 Task: Use Telephone Busy Signal Effect in this video Movie B.mp4
Action: Mouse moved to (509, 172)
Screenshot: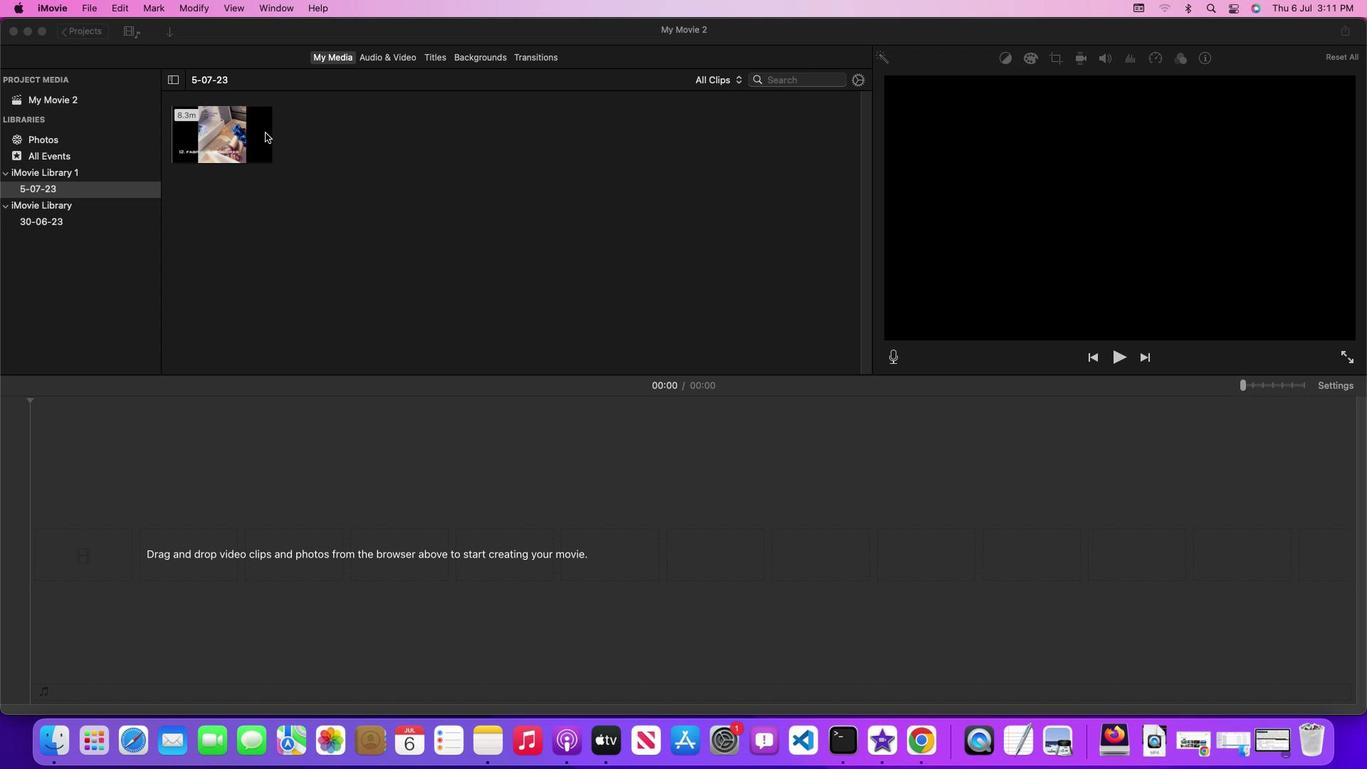 
Action: Mouse pressed left at (509, 172)
Screenshot: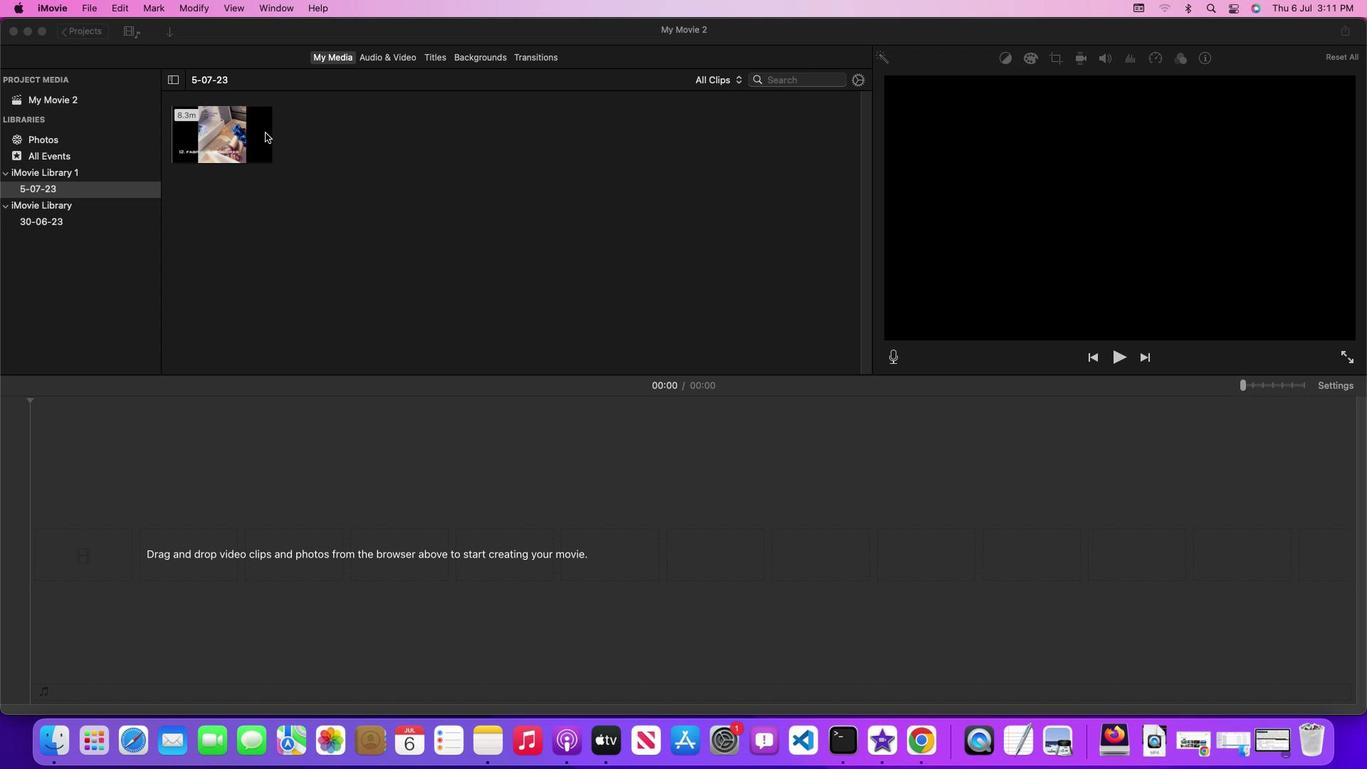 
Action: Mouse moved to (509, 172)
Screenshot: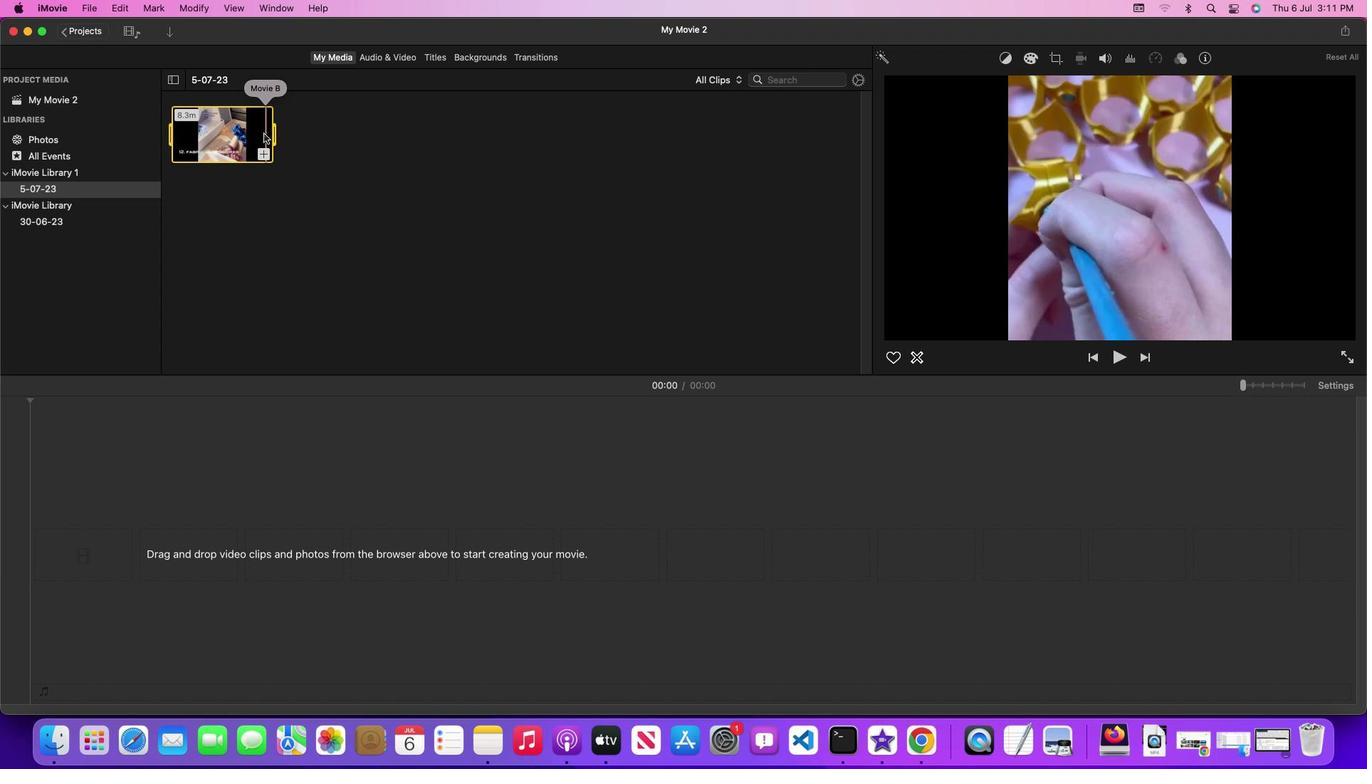 
Action: Mouse pressed left at (509, 172)
Screenshot: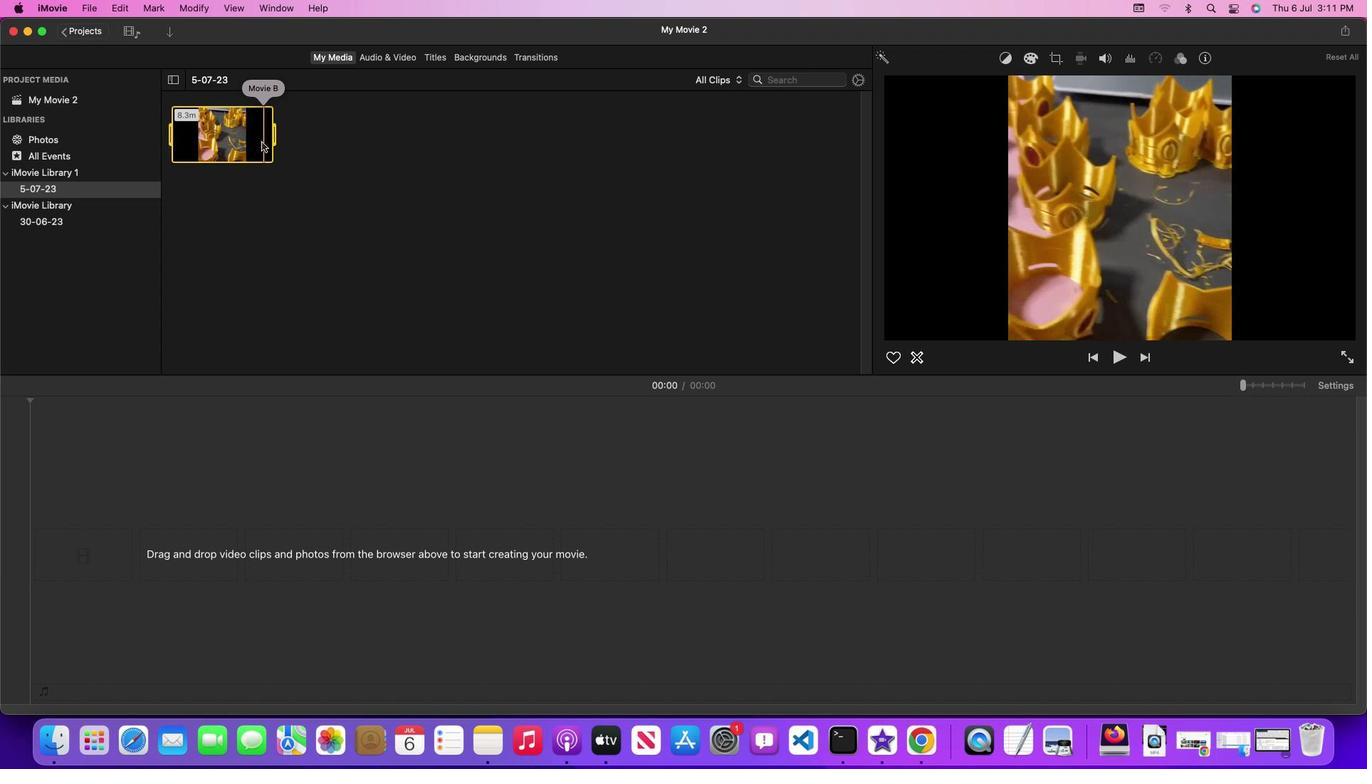 
Action: Mouse moved to (504, 91)
Screenshot: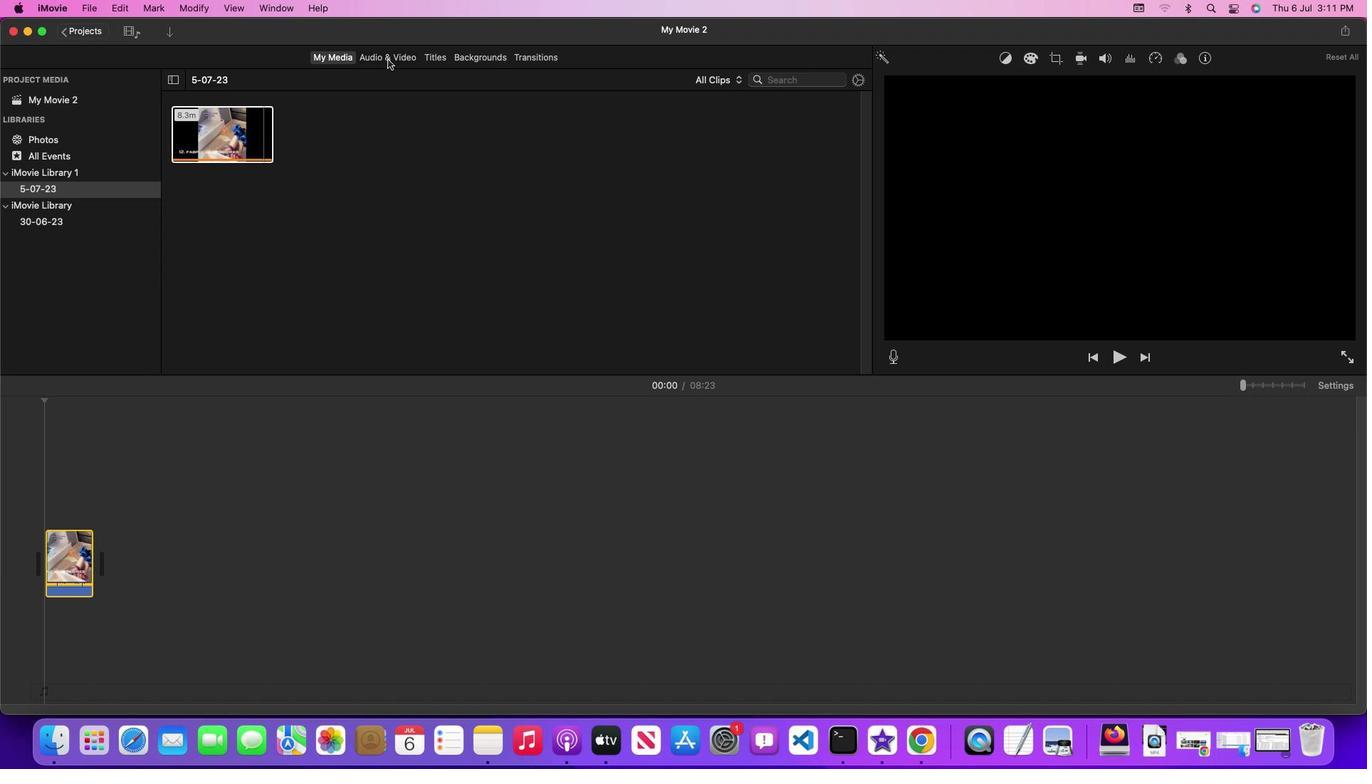 
Action: Mouse pressed left at (504, 91)
Screenshot: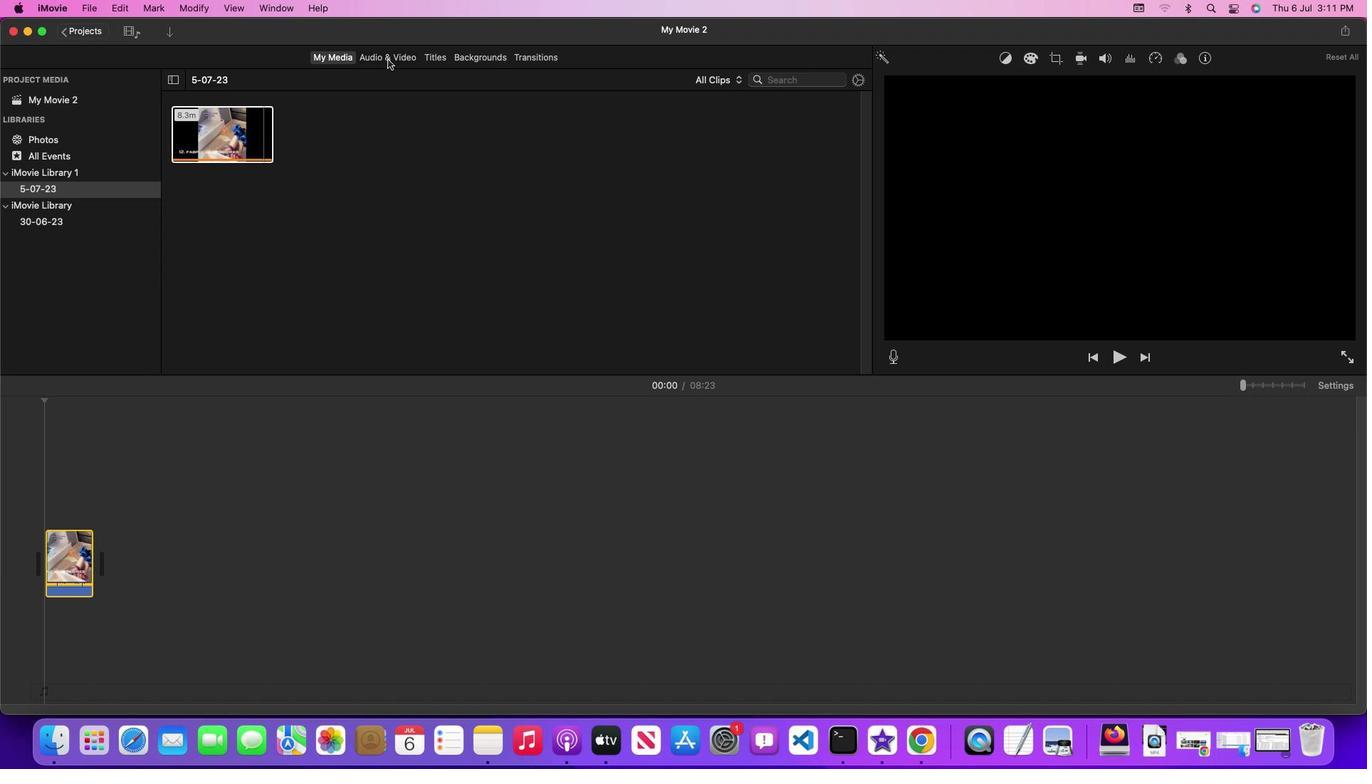 
Action: Mouse moved to (482, 233)
Screenshot: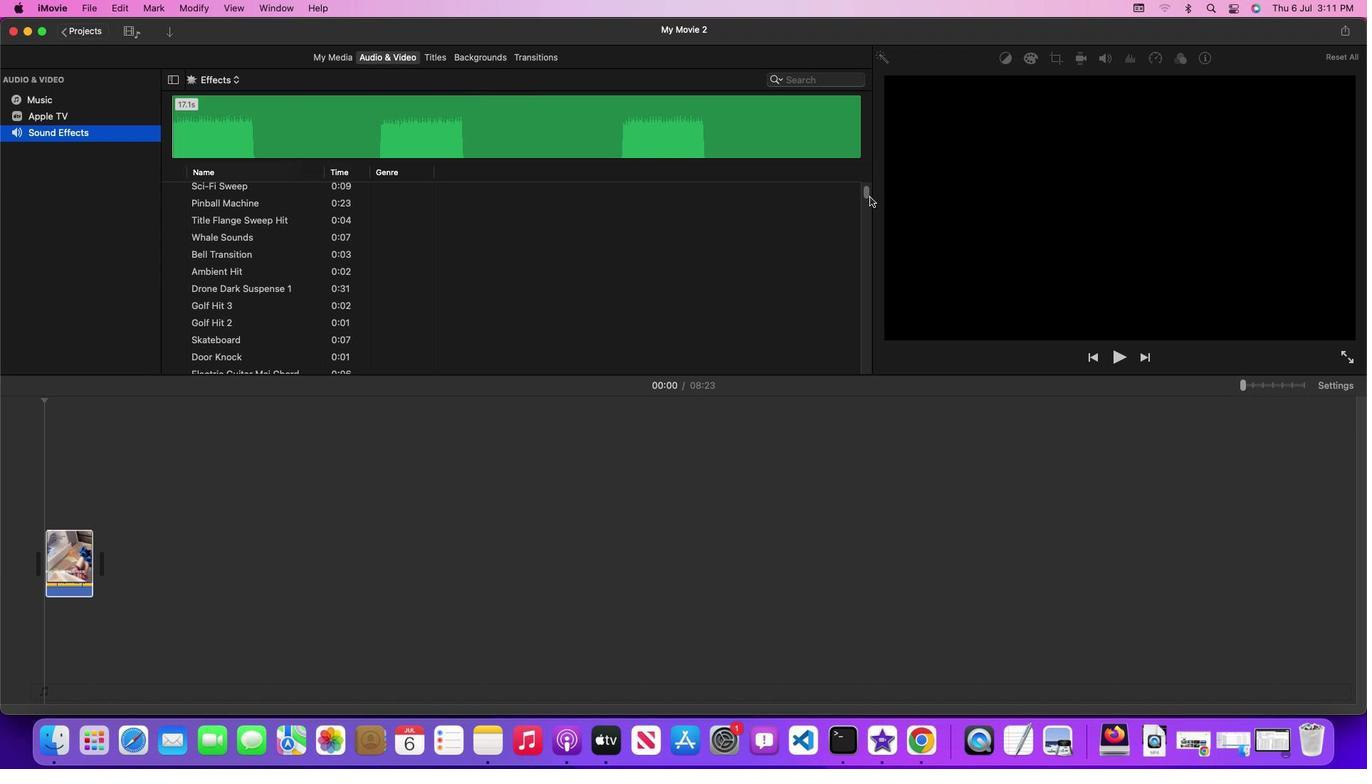 
Action: Mouse pressed left at (482, 233)
Screenshot: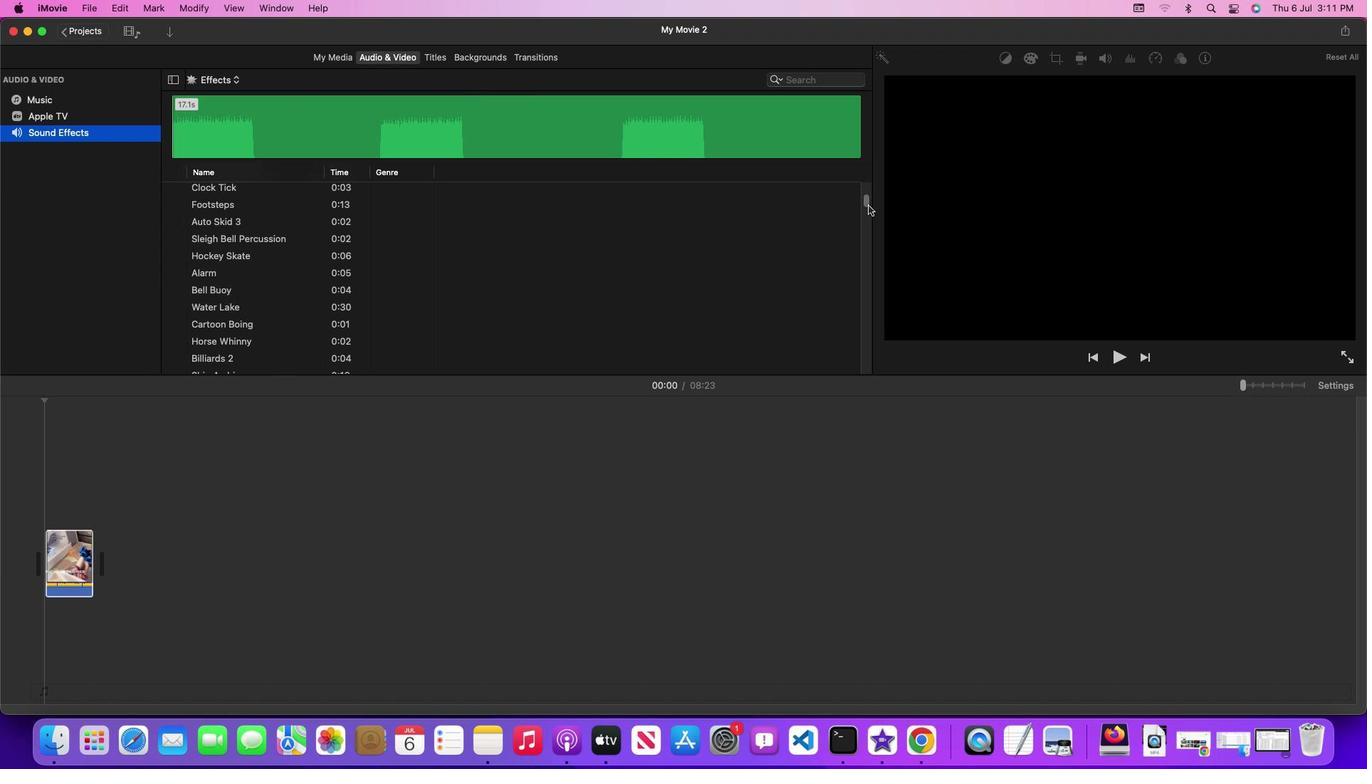
Action: Mouse moved to (492, 360)
Screenshot: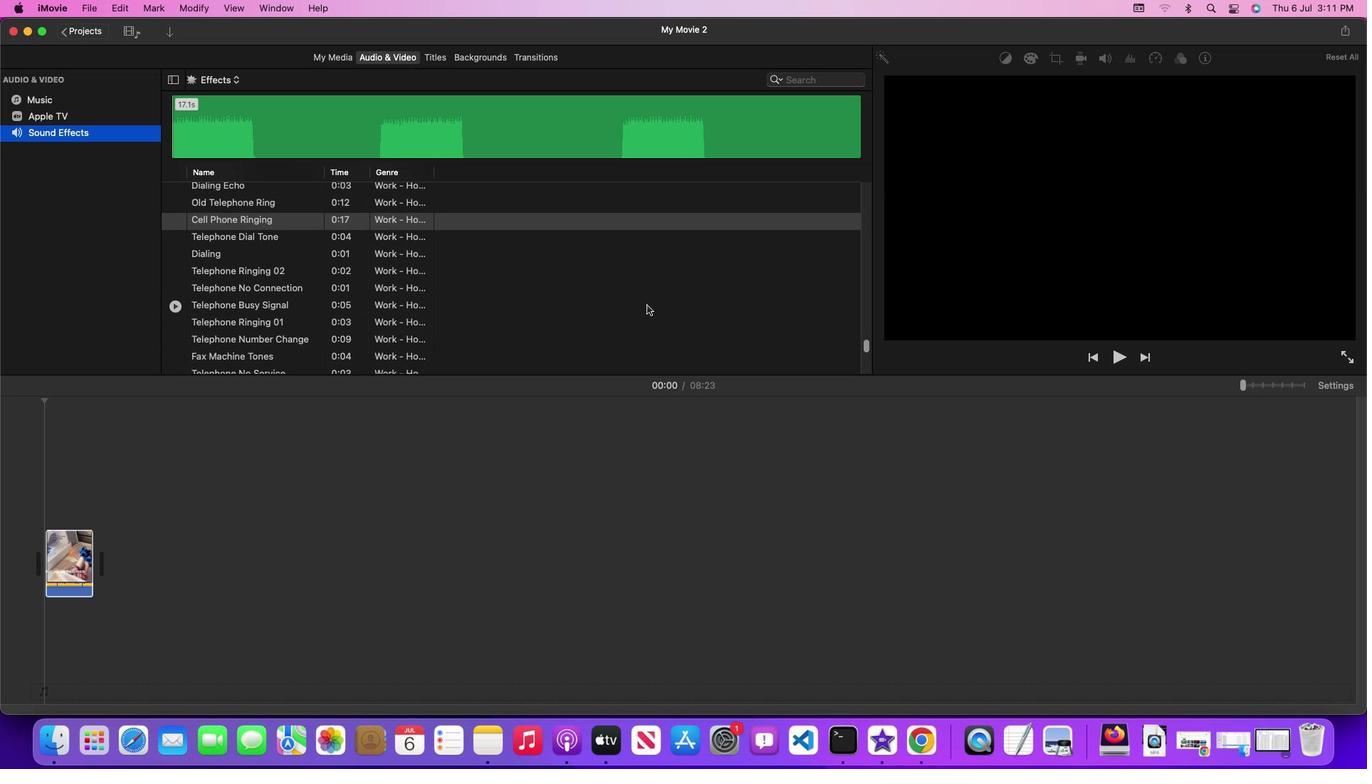 
Action: Mouse scrolled (492, 360) with delta (522, 25)
Screenshot: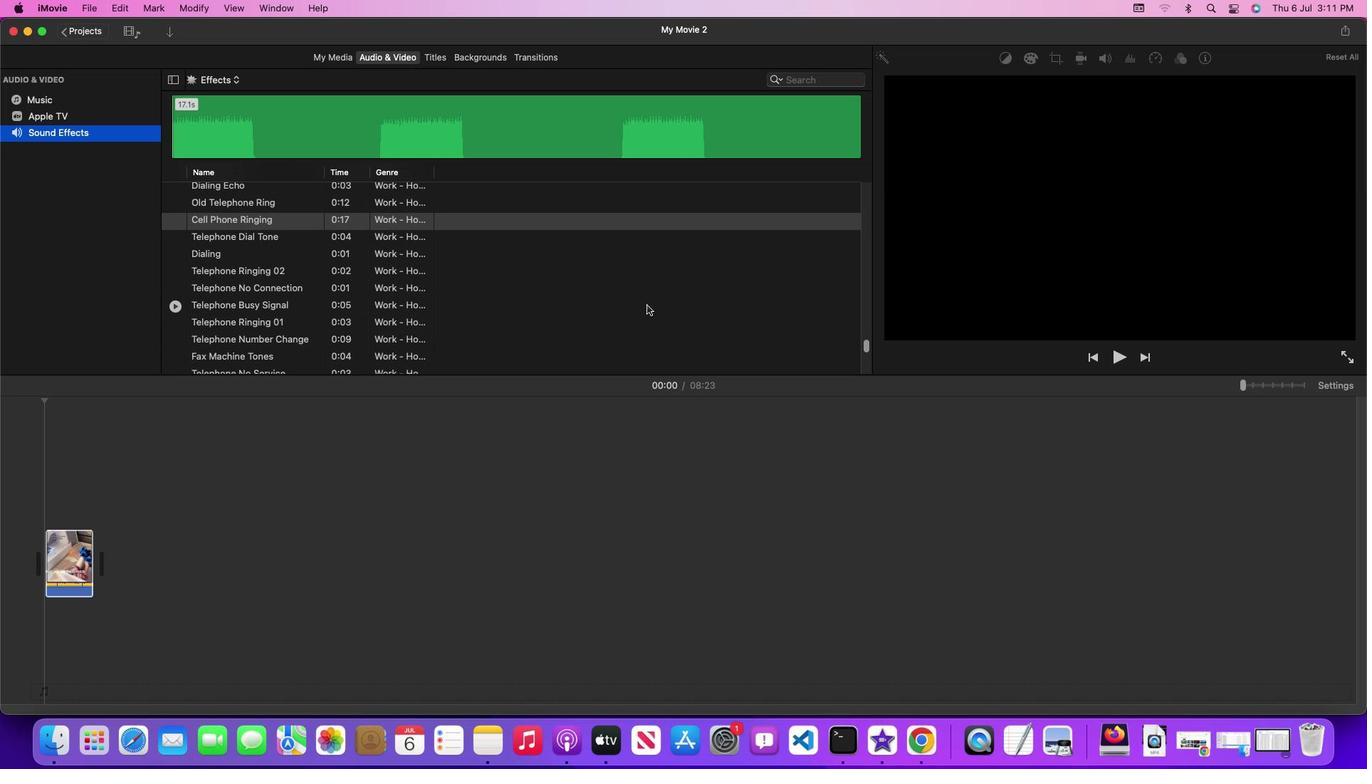 
Action: Mouse scrolled (492, 360) with delta (522, 25)
Screenshot: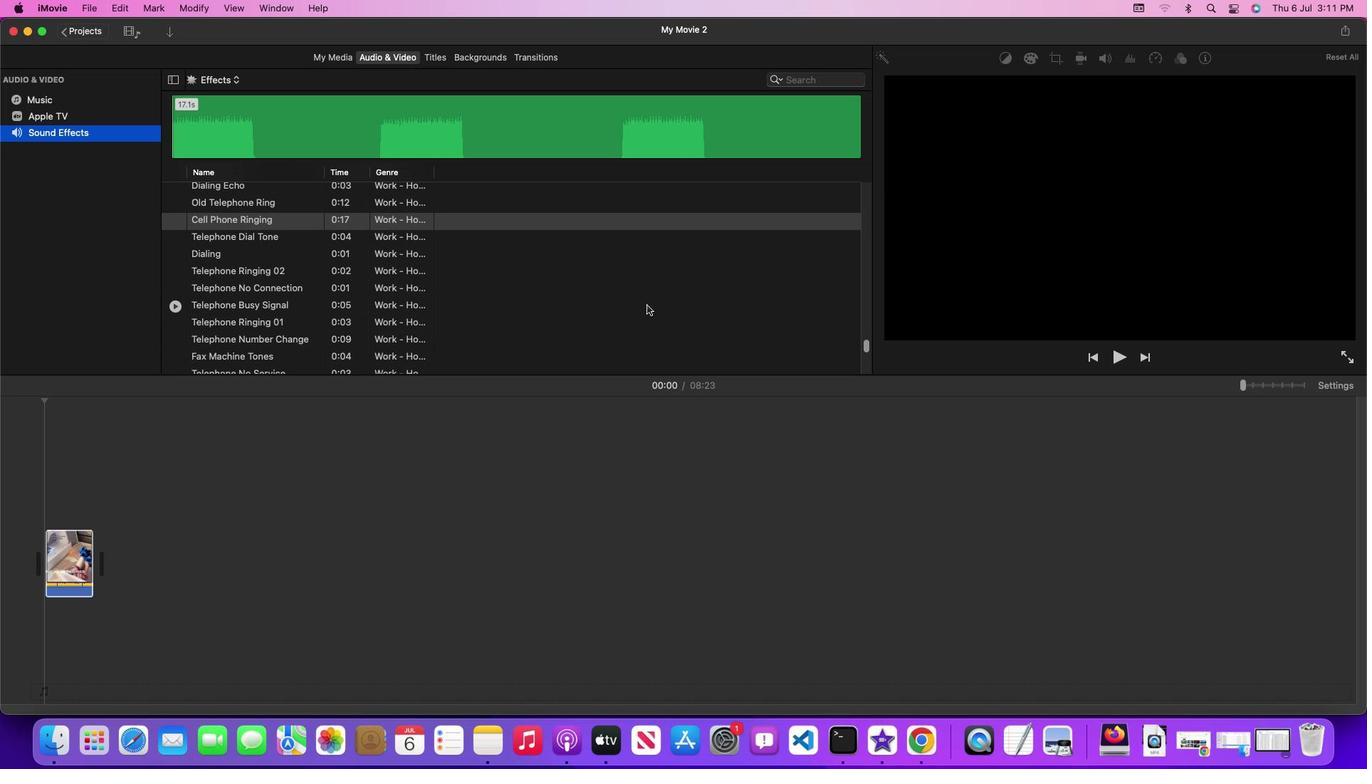 
Action: Mouse moved to (492, 359)
Screenshot: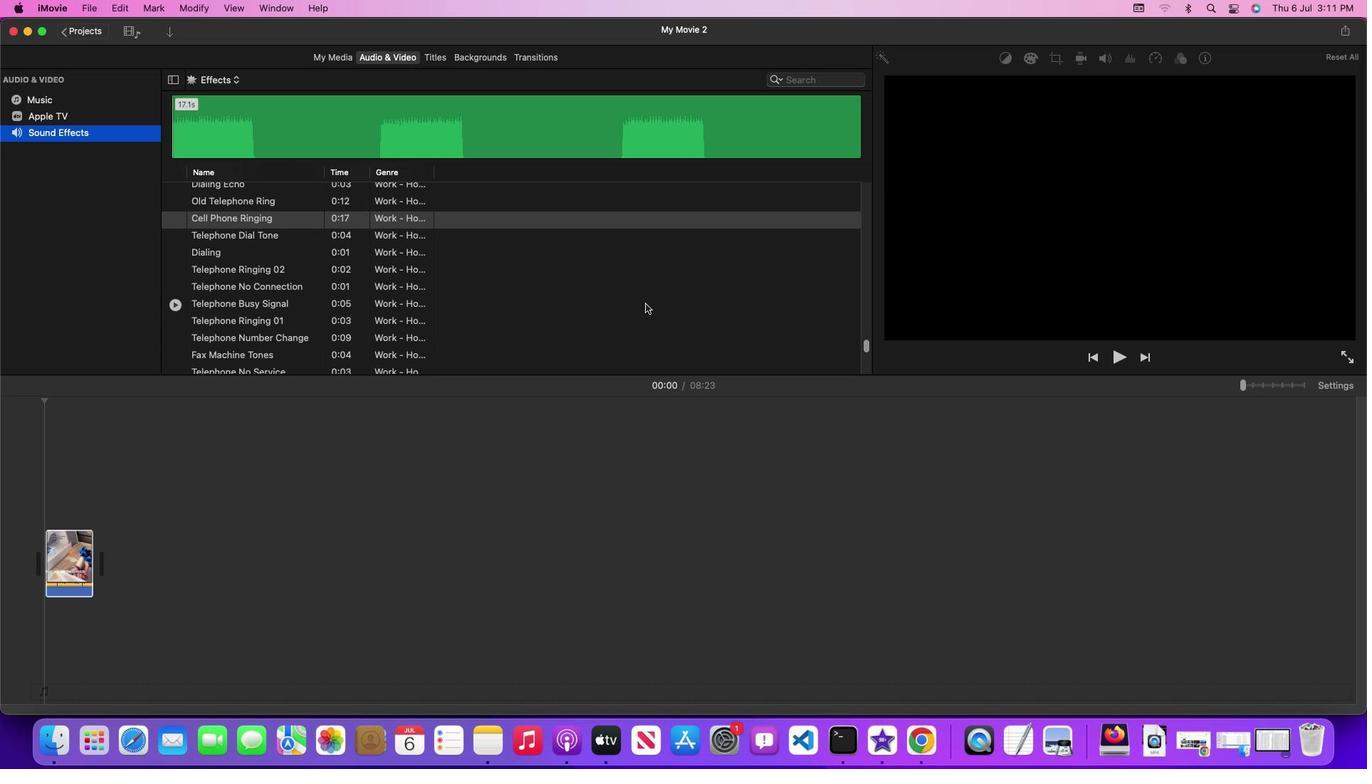 
Action: Mouse scrolled (492, 359) with delta (522, 25)
Screenshot: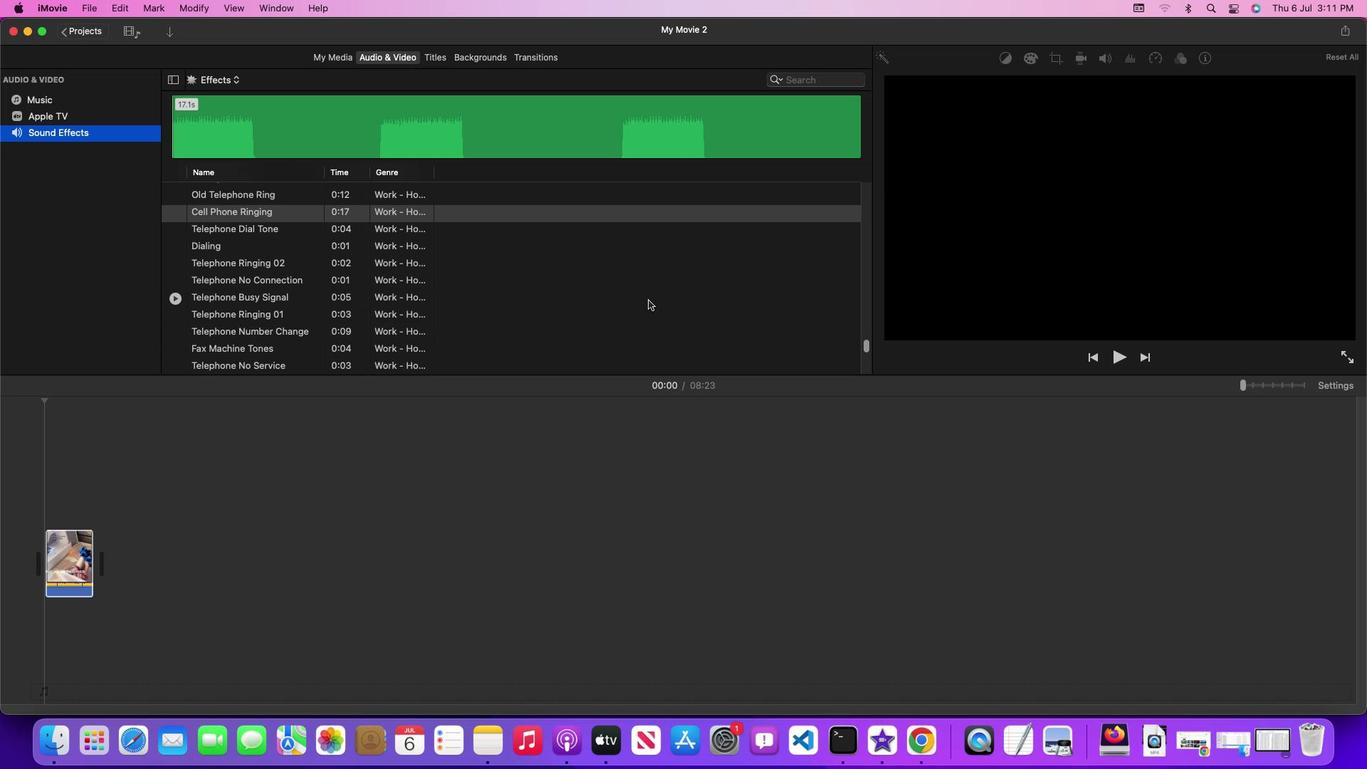 
Action: Mouse moved to (492, 357)
Screenshot: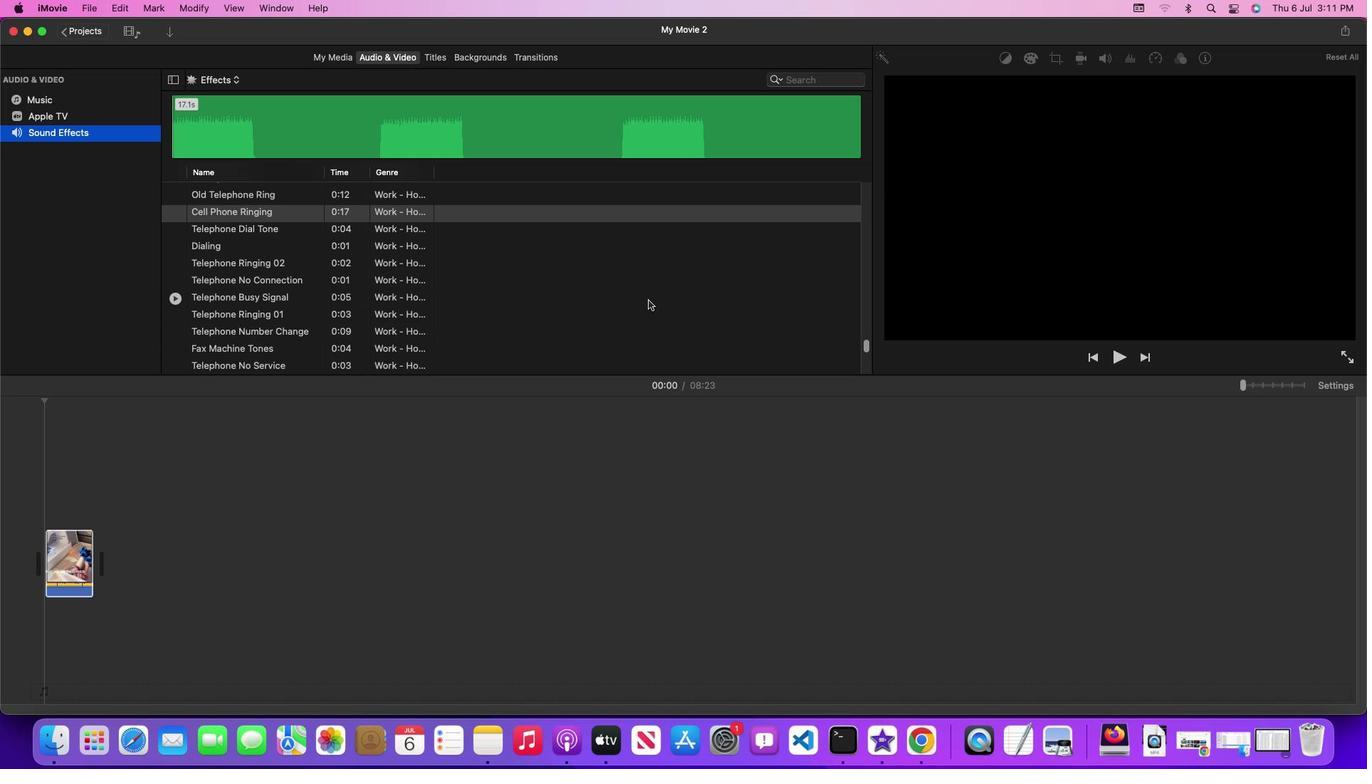 
Action: Mouse scrolled (492, 357) with delta (522, 25)
Screenshot: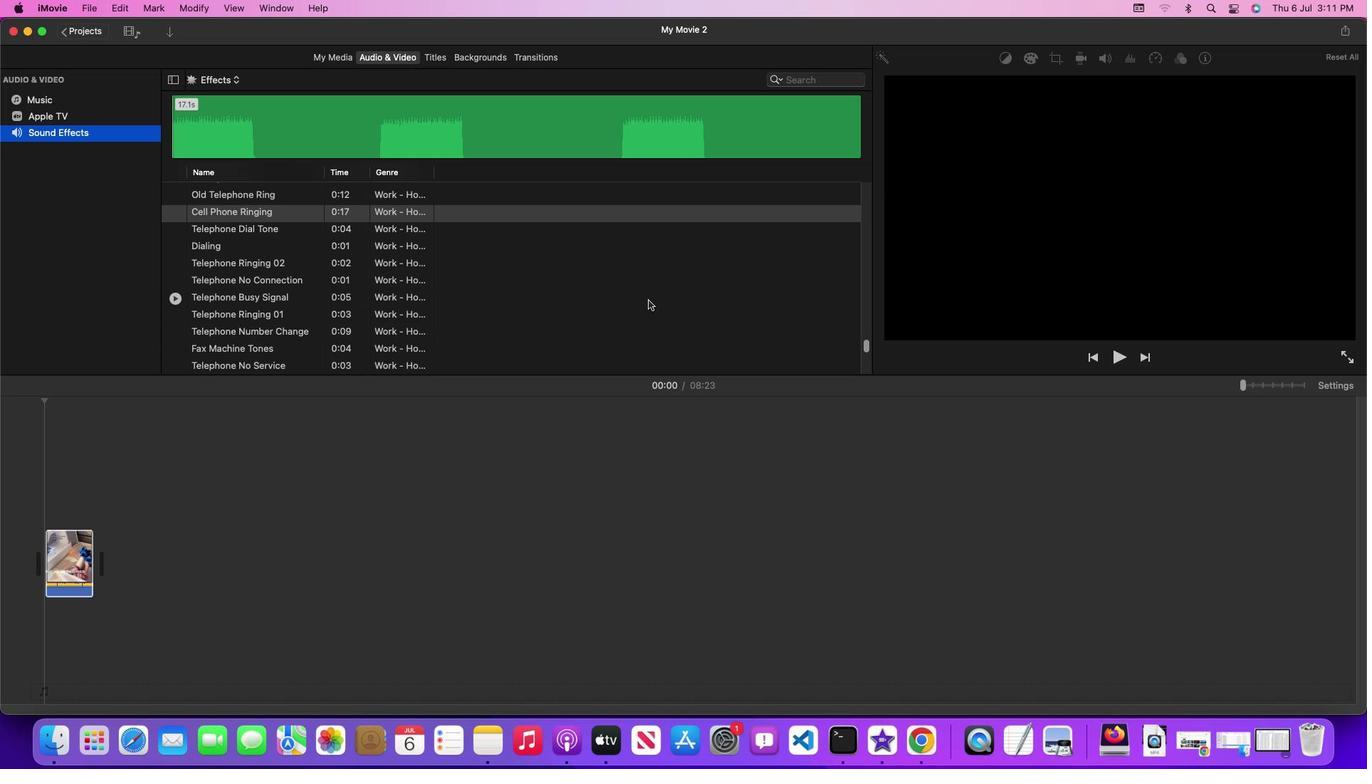 
Action: Mouse moved to (497, 351)
Screenshot: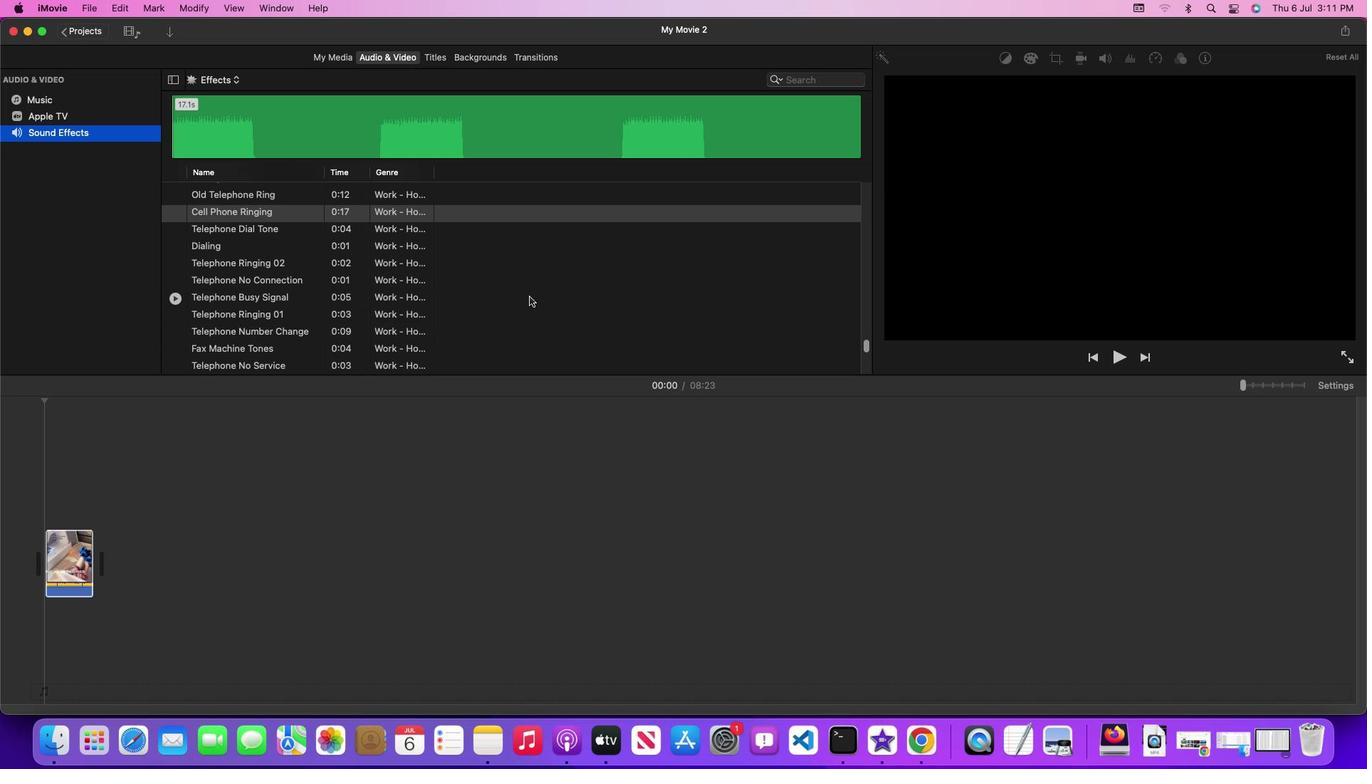 
Action: Mouse pressed left at (497, 351)
Screenshot: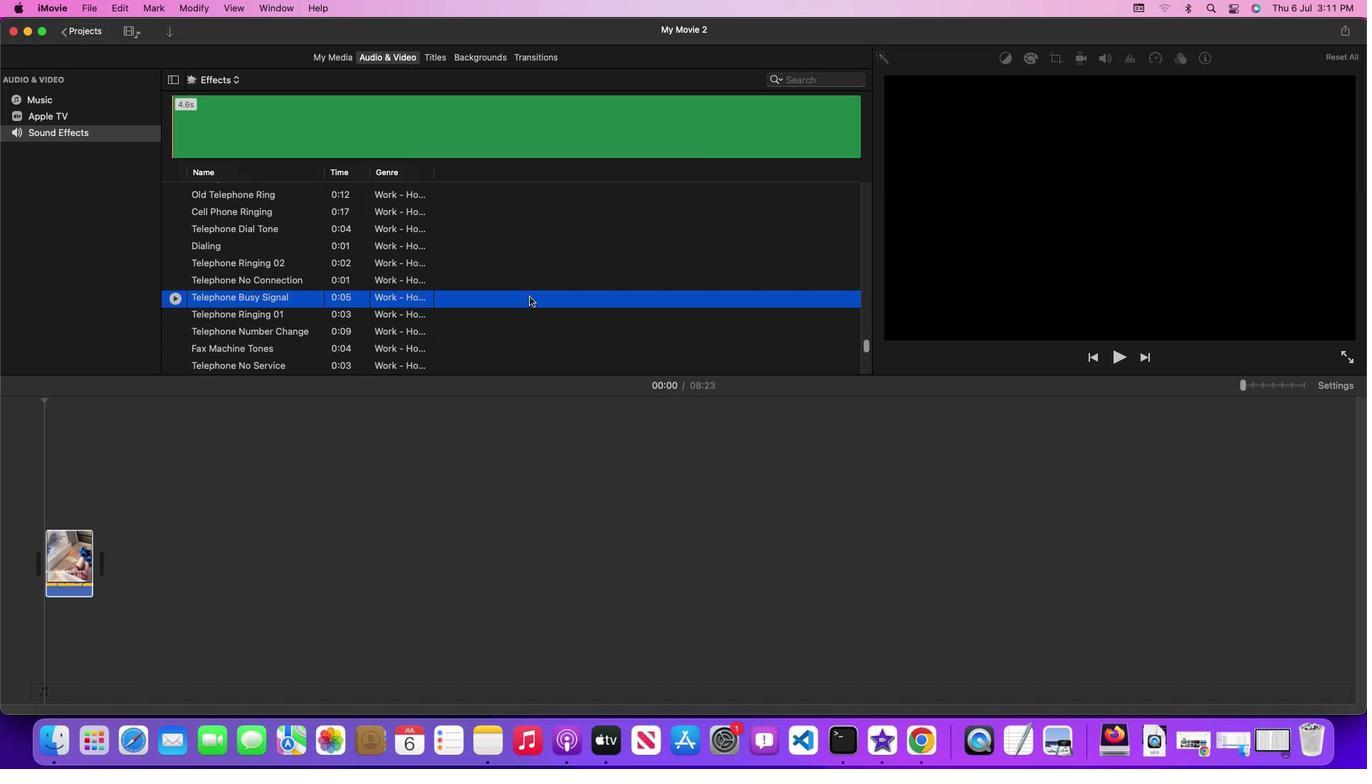 
Action: Mouse moved to (497, 353)
Screenshot: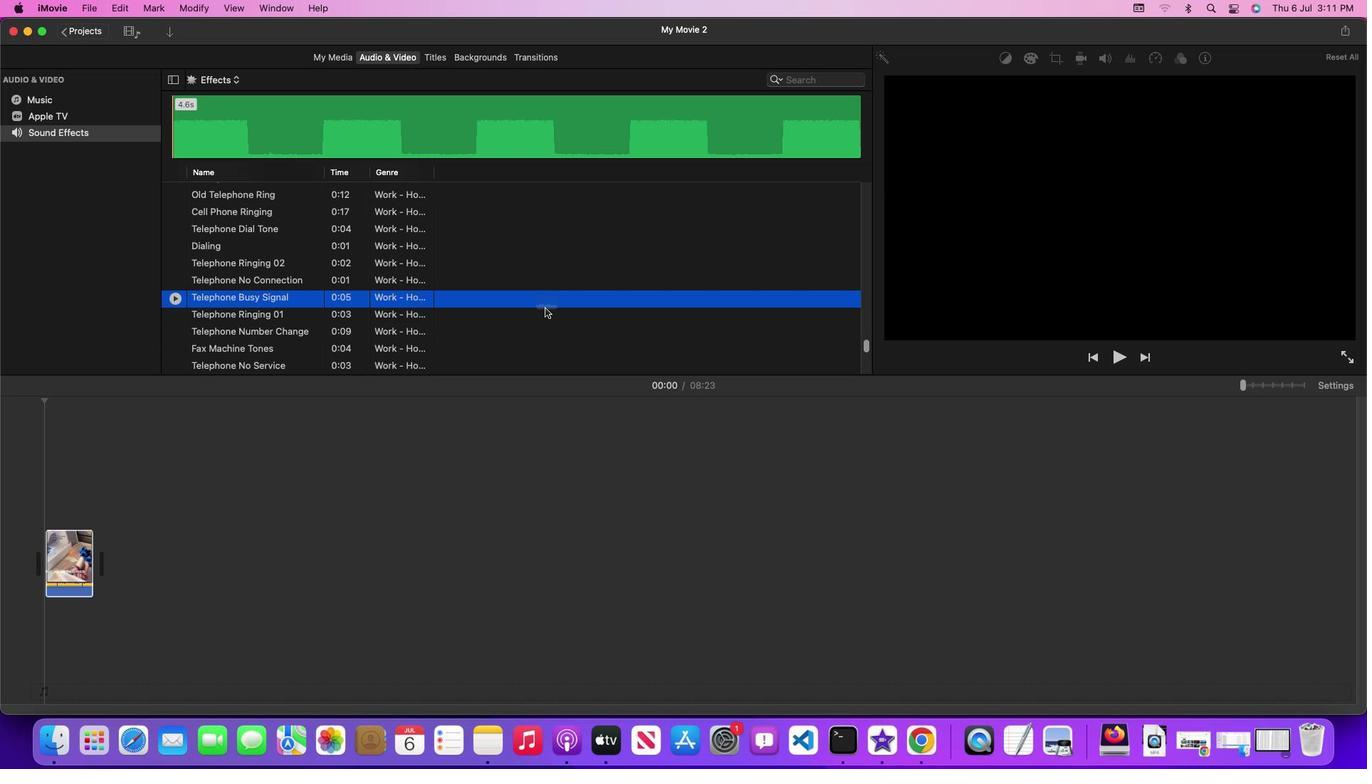 
Action: Mouse pressed left at (497, 353)
Screenshot: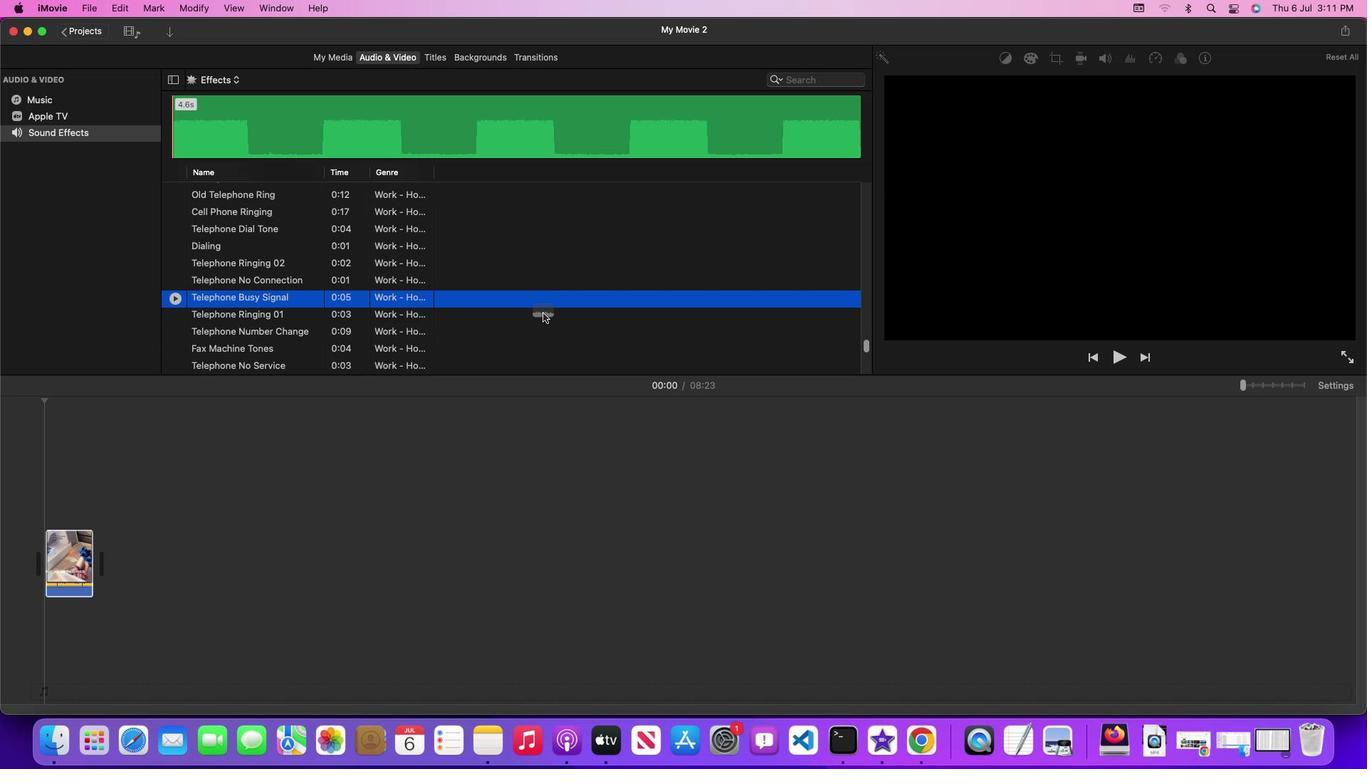 
Action: Mouse moved to (510, 505)
Screenshot: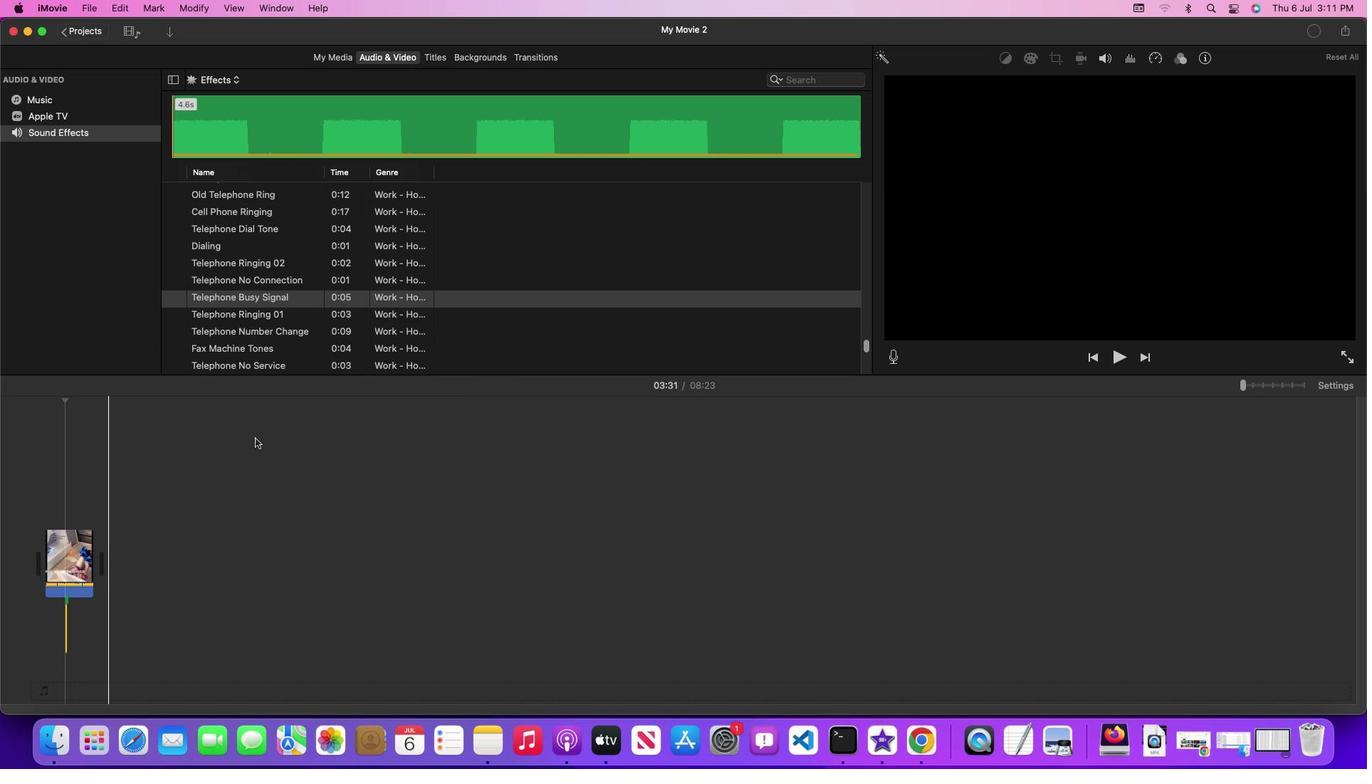 
